 Task: Enable the option "Allow clipping" for amplify effect.
Action: Mouse moved to (338, 4)
Screenshot: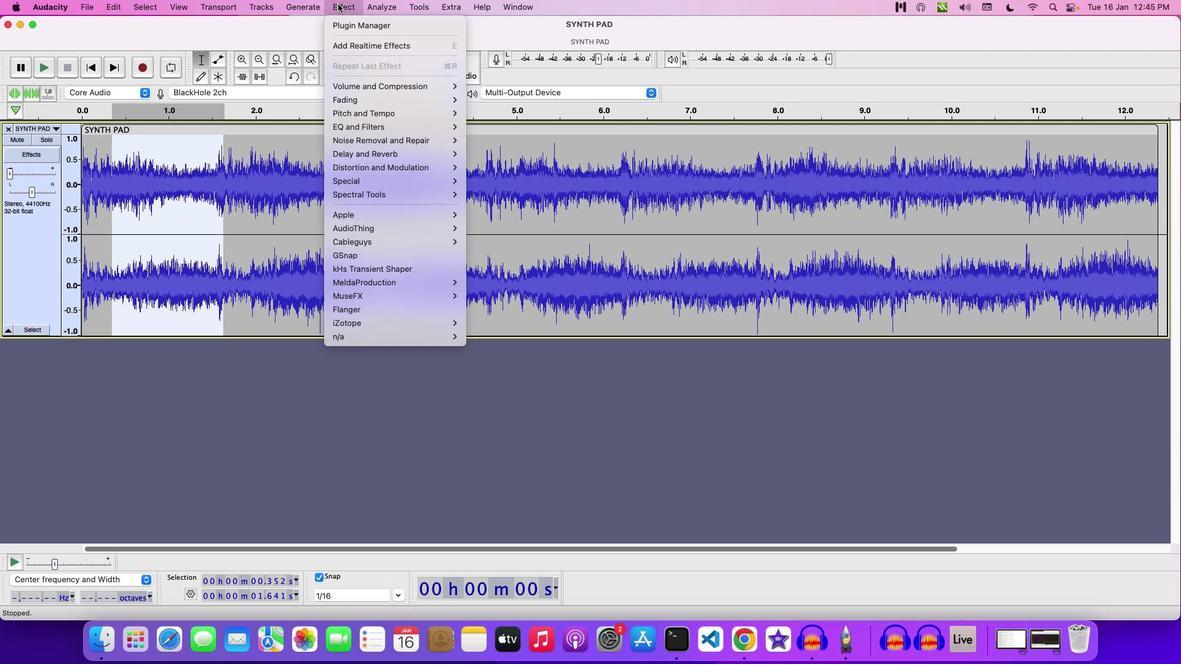 
Action: Mouse pressed left at (338, 4)
Screenshot: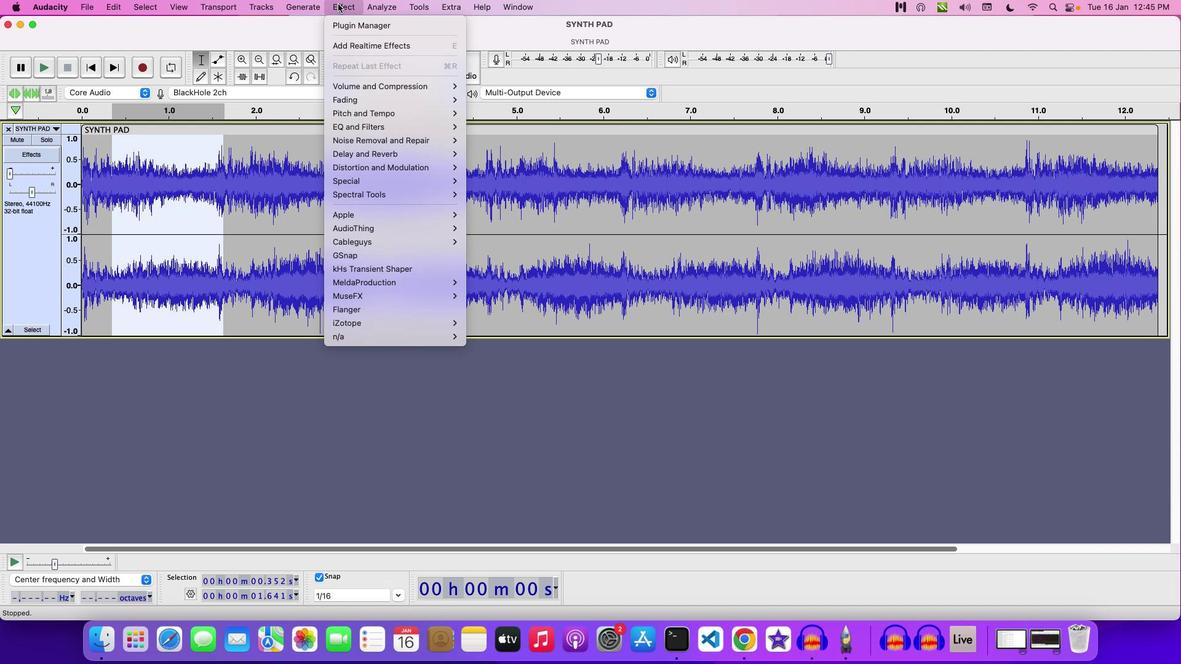
Action: Mouse moved to (537, 91)
Screenshot: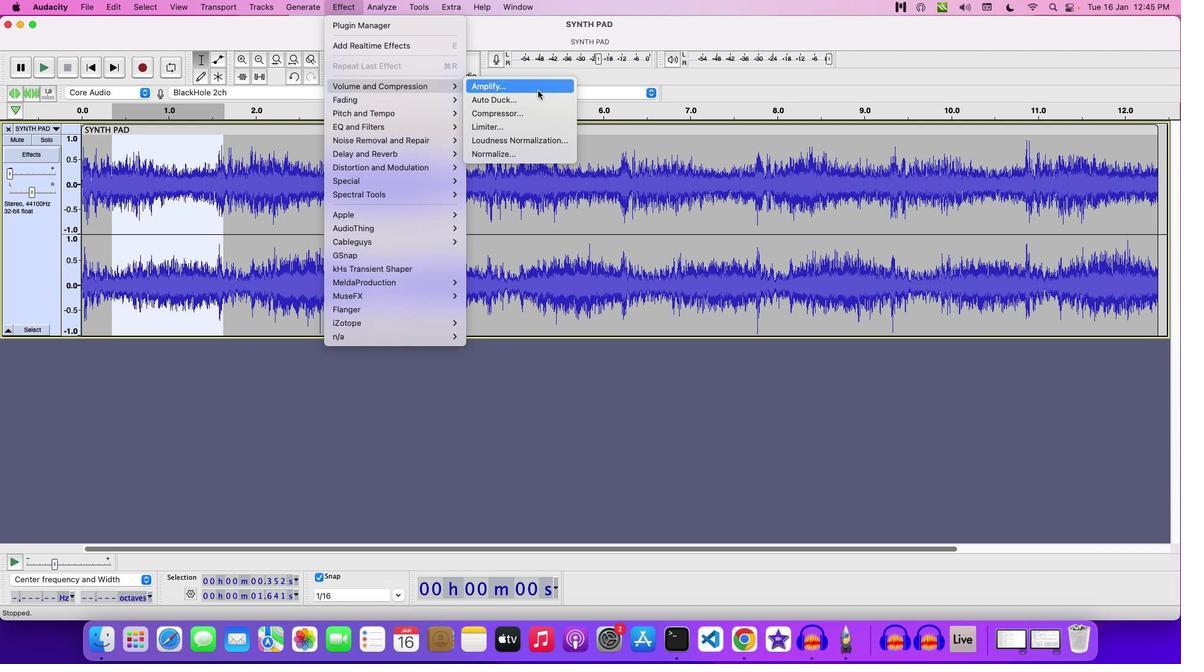 
Action: Mouse pressed left at (537, 91)
Screenshot: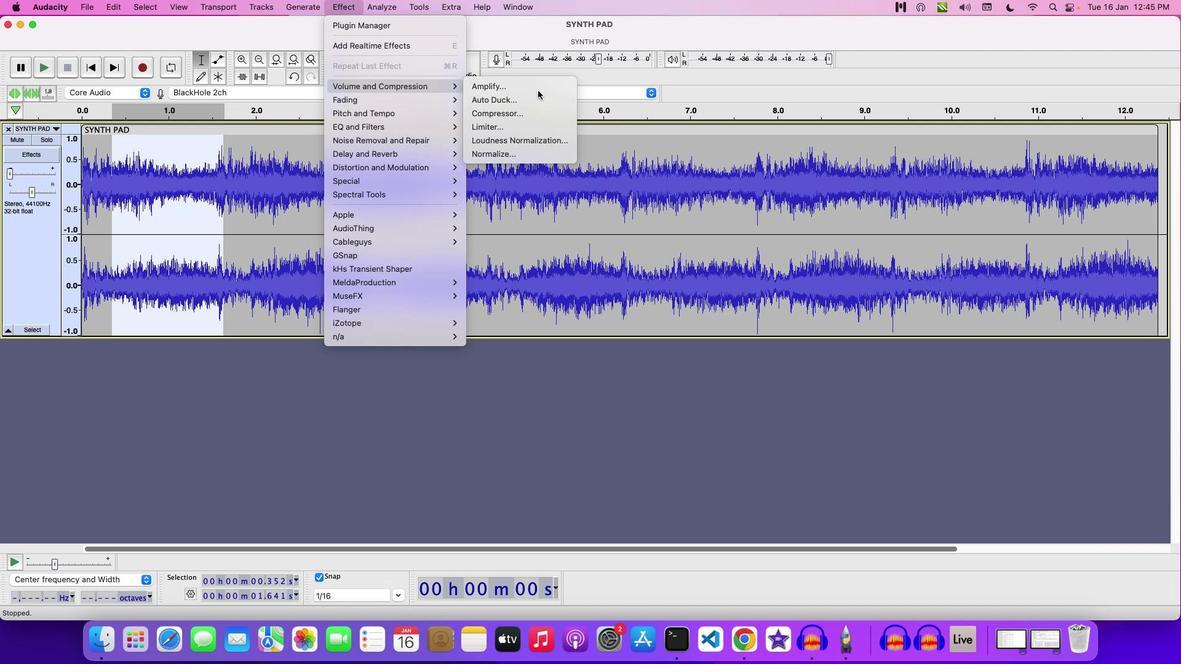 
Action: Mouse moved to (564, 367)
Screenshot: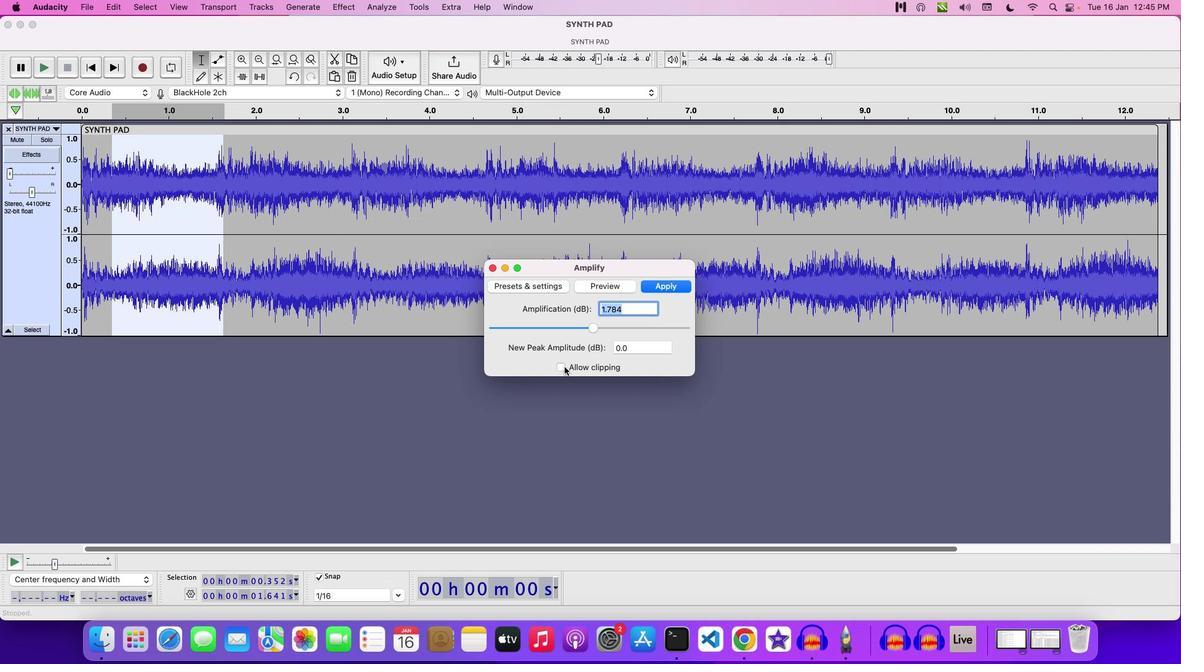 
Action: Mouse pressed left at (564, 367)
Screenshot: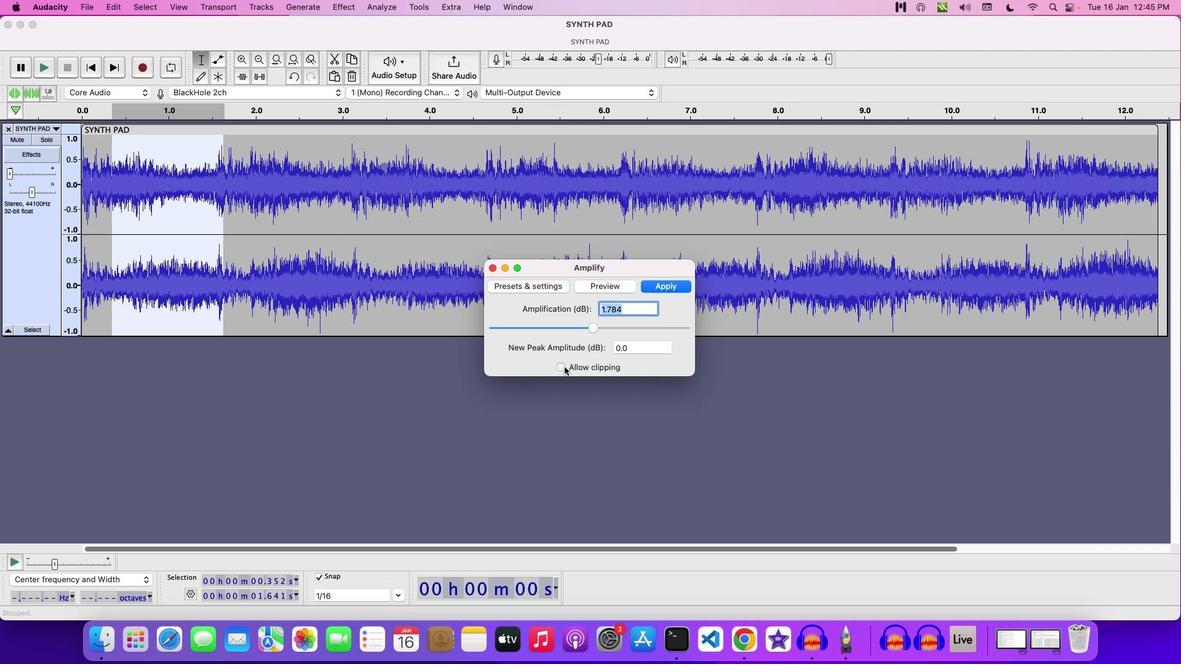 
Action: Mouse moved to (583, 369)
Screenshot: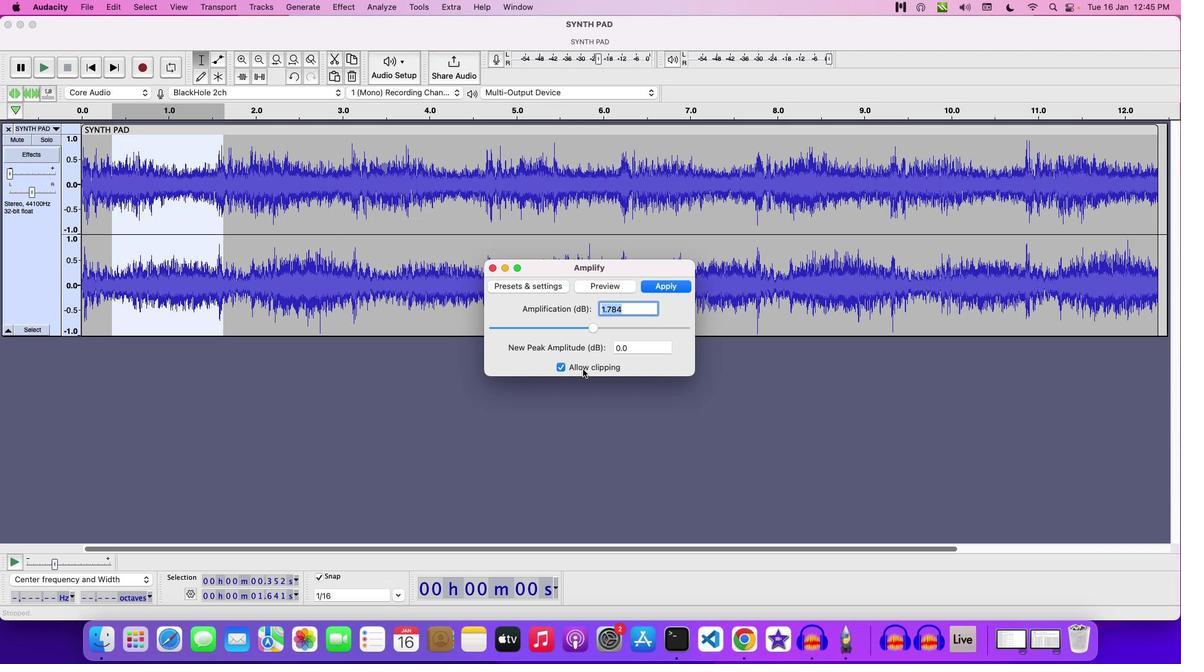 
